 Task: Filter the notifications by "is:gist".
Action: Mouse moved to (1059, 130)
Screenshot: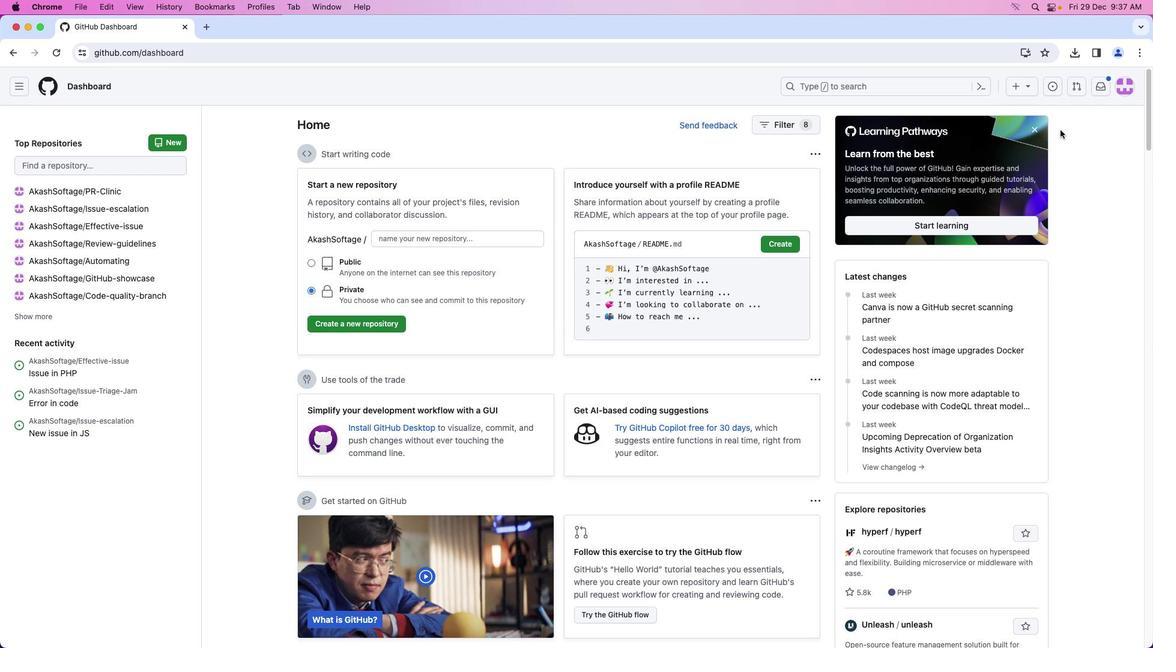 
Action: Mouse pressed left at (1059, 130)
Screenshot: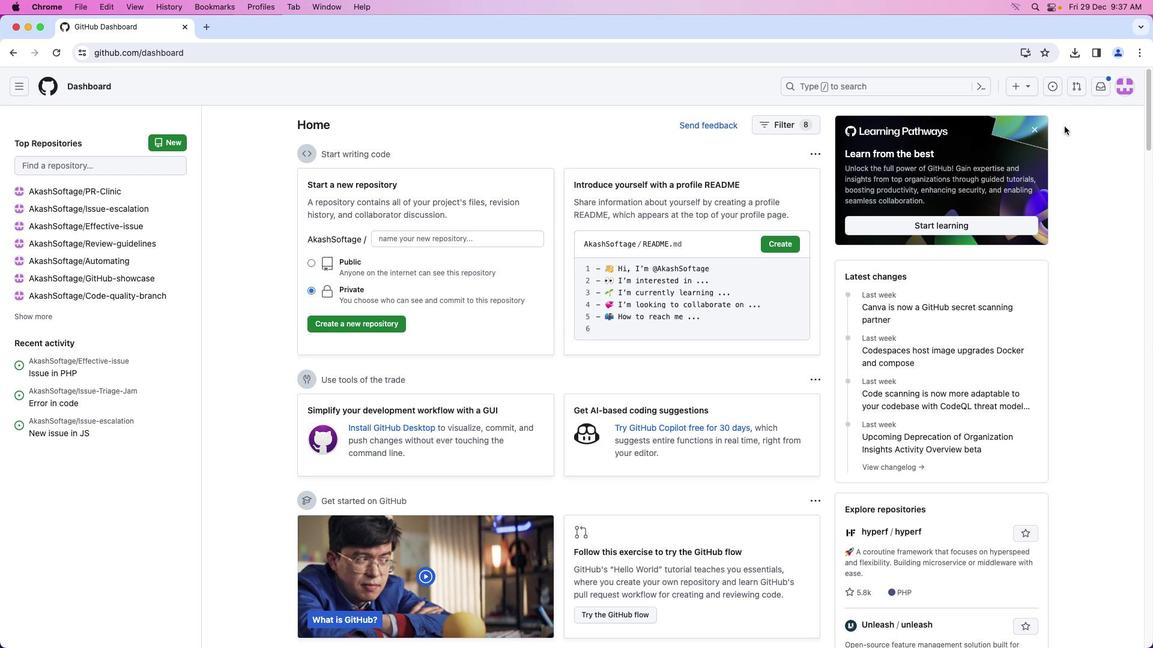 
Action: Mouse moved to (1102, 89)
Screenshot: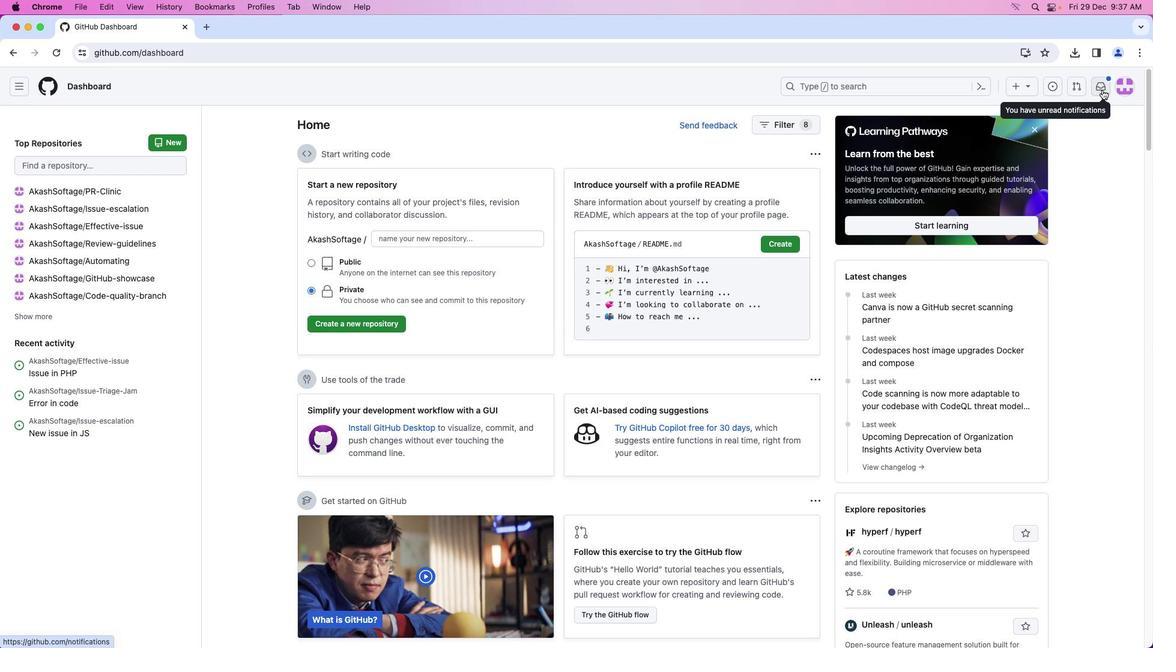 
Action: Mouse pressed left at (1102, 89)
Screenshot: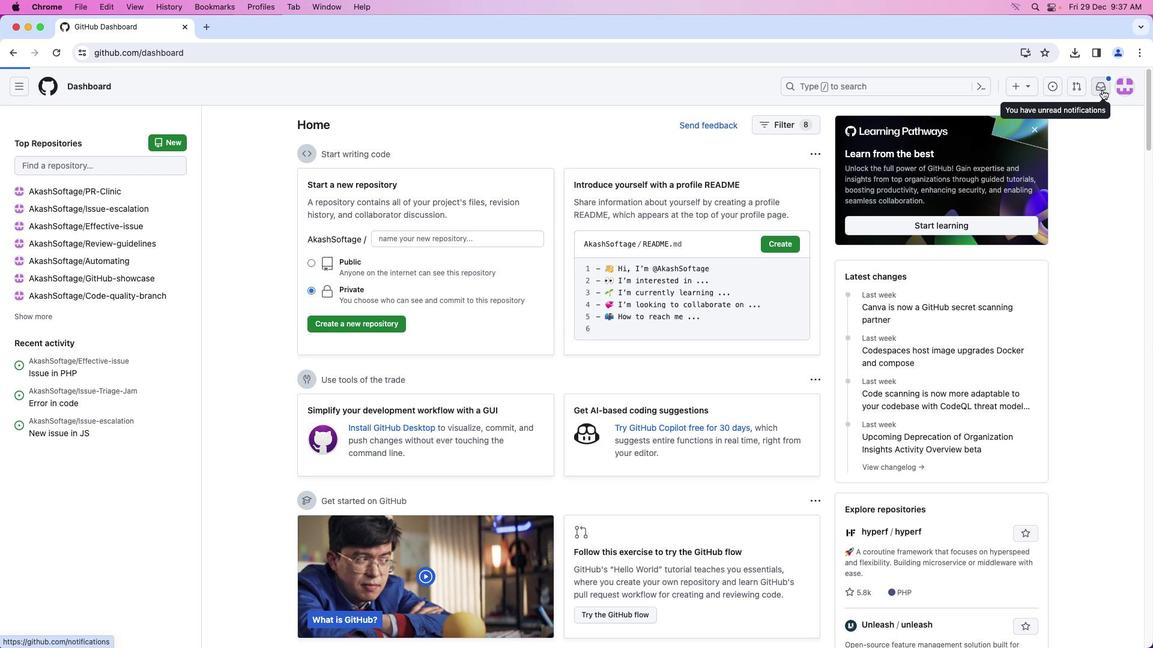 
Action: Mouse moved to (376, 124)
Screenshot: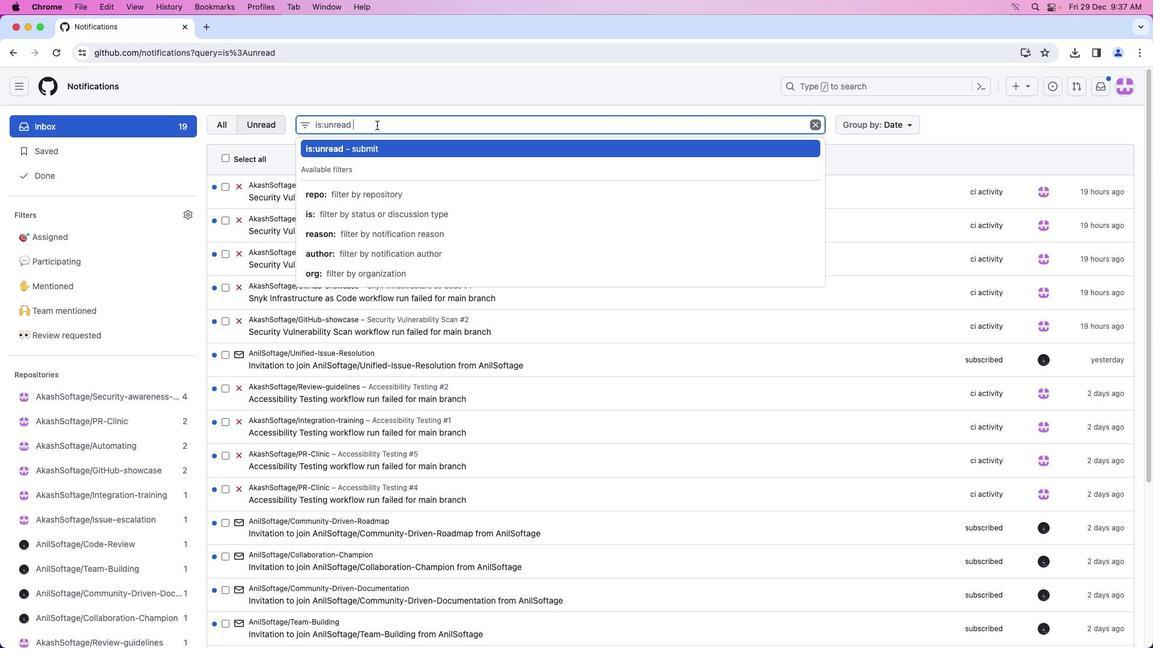 
Action: Mouse pressed left at (376, 124)
Screenshot: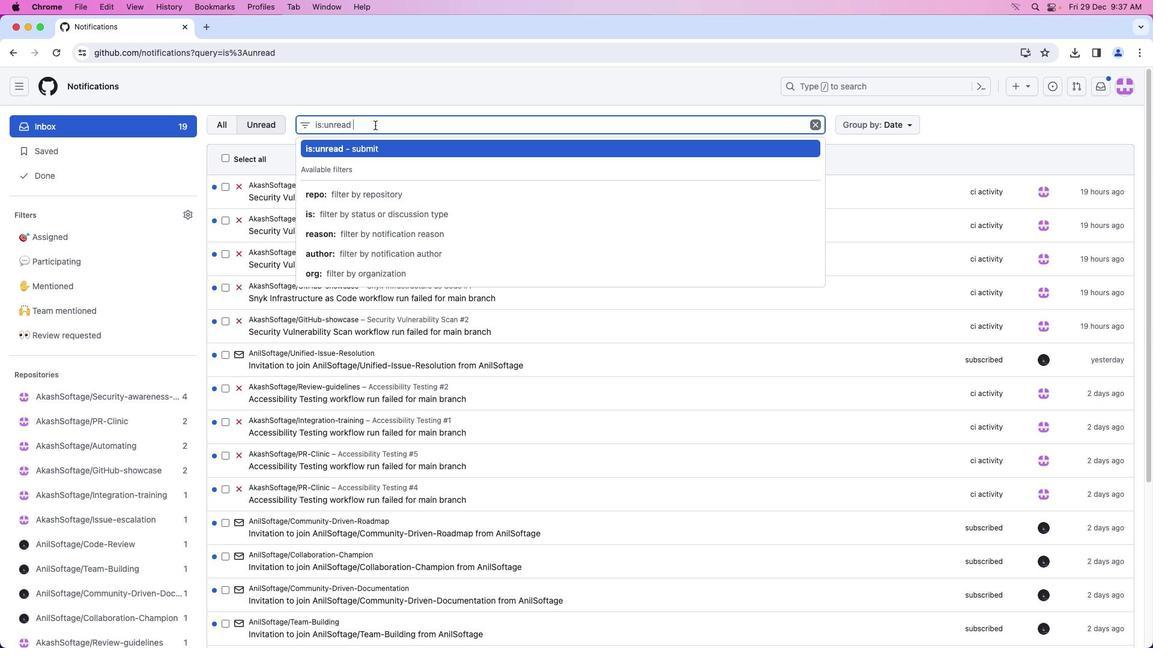 
Action: Mouse moved to (374, 125)
Screenshot: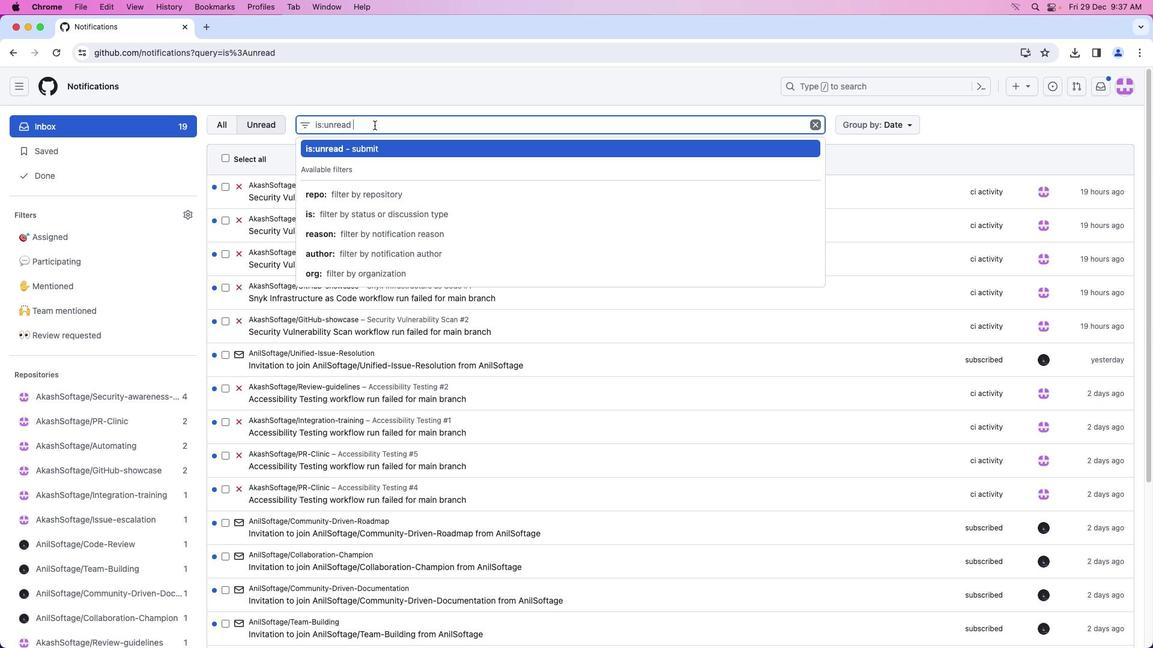 
Action: Key pressed Key.backspaceKey.backspaceKey.backspaceKey.backspaceKey.backspaceKey.backspaceKey.backspaceKey.backspaceKey.backspaceKey.backspaceKey.backspaceKey.backspaceKey.backspaceKey.backspace'I''S'Key.backspaceKey.backspaceKey.caps_lock'i''s'Key.shift_r':''g''i''s''t'Key.enter
Screenshot: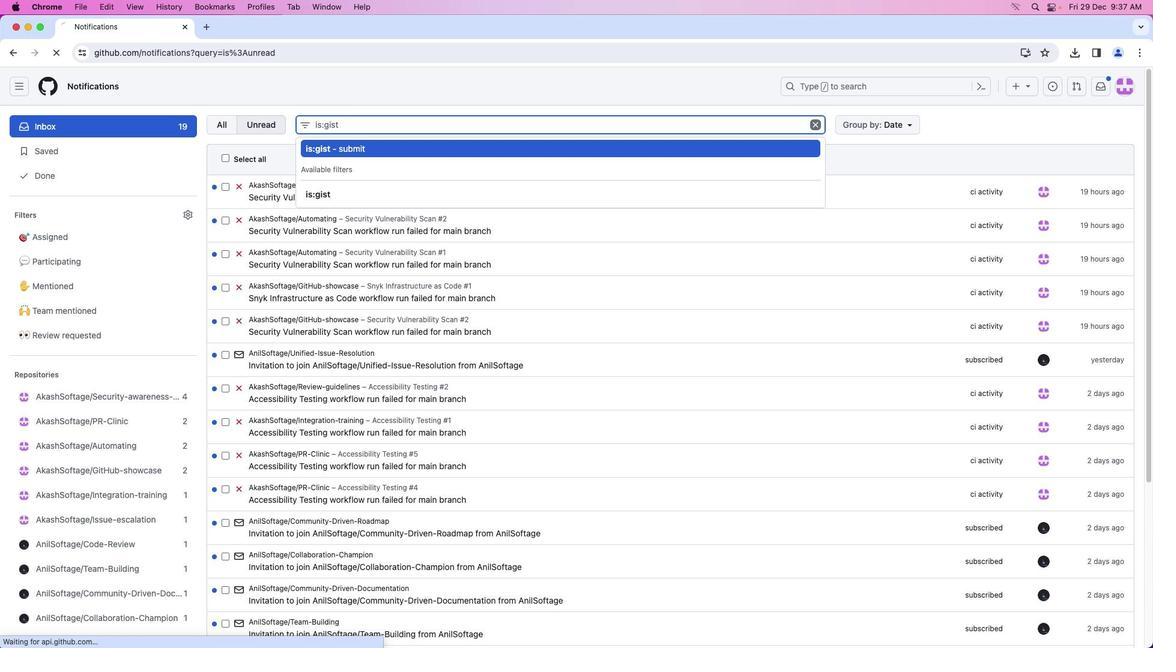 
Action: Mouse moved to (716, 224)
Screenshot: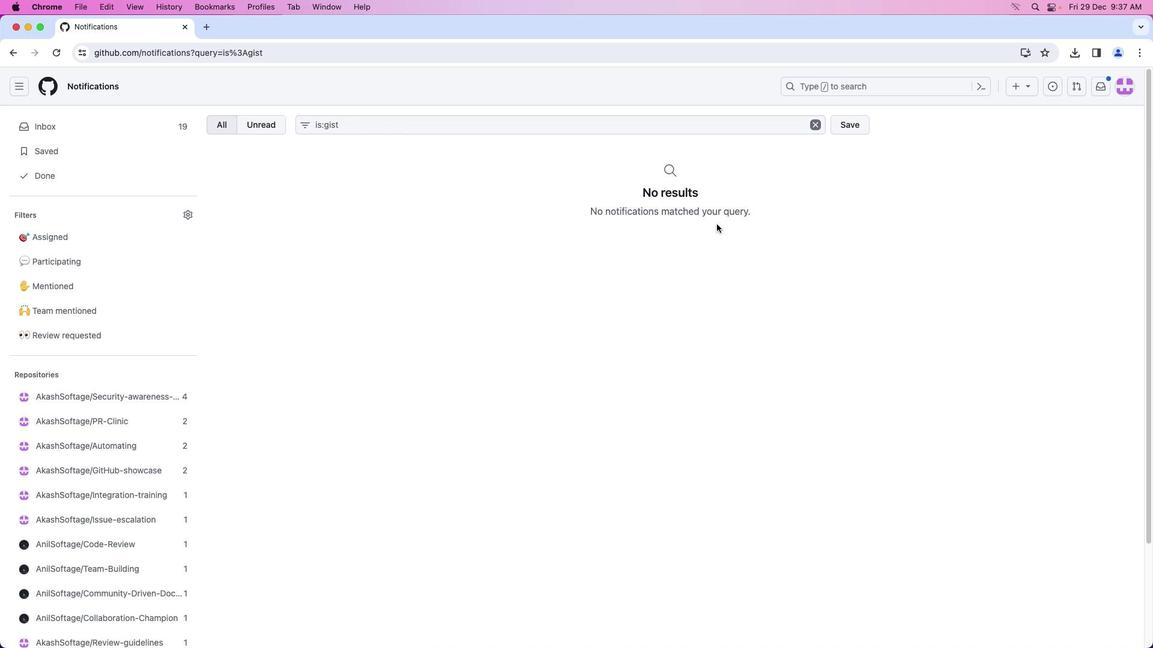 
Action: Mouse pressed left at (716, 224)
Screenshot: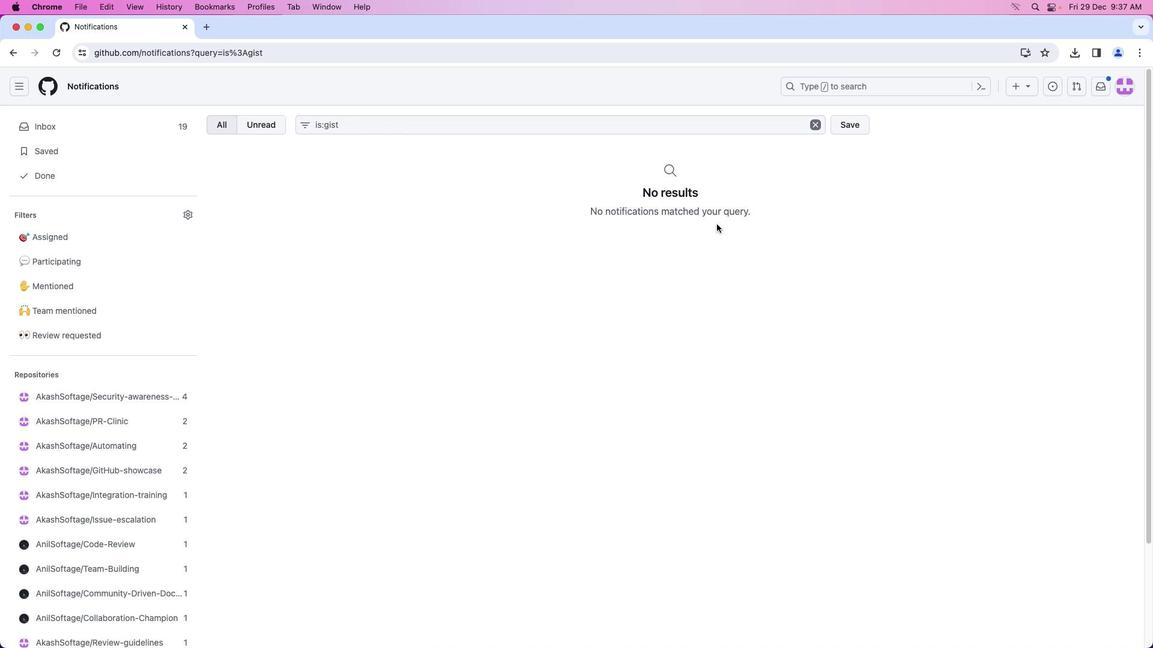 
Action: Mouse moved to (716, 224)
Screenshot: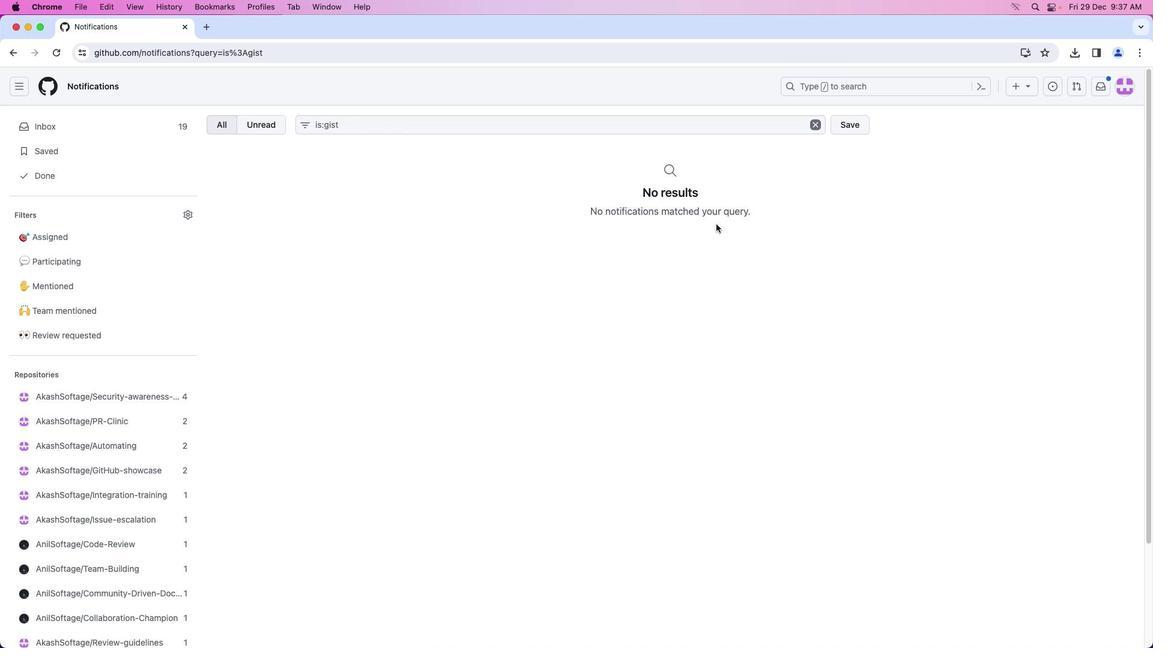 
